 Task: Manage the briefcase setup for file connection
Action: Mouse moved to (97, 129)
Screenshot: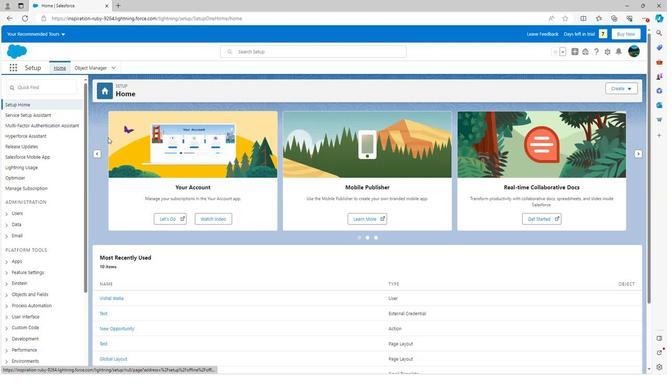 
Action: Mouse scrolled (97, 129) with delta (0, 0)
Screenshot: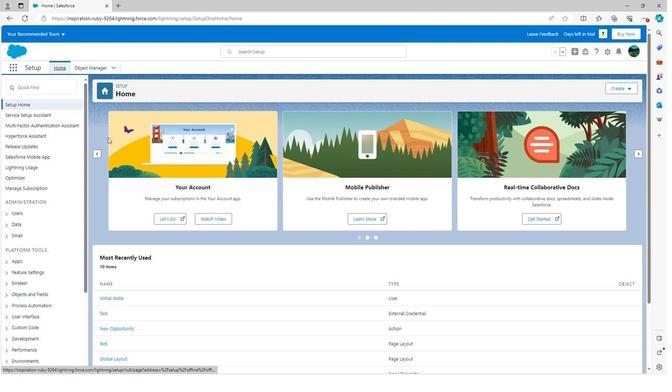 
Action: Mouse scrolled (97, 129) with delta (0, 0)
Screenshot: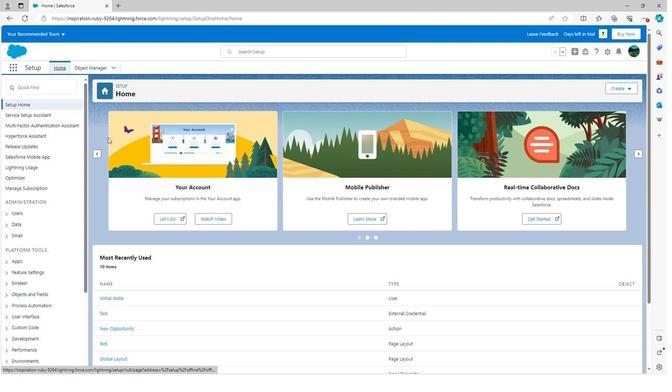 
Action: Mouse moved to (97, 130)
Screenshot: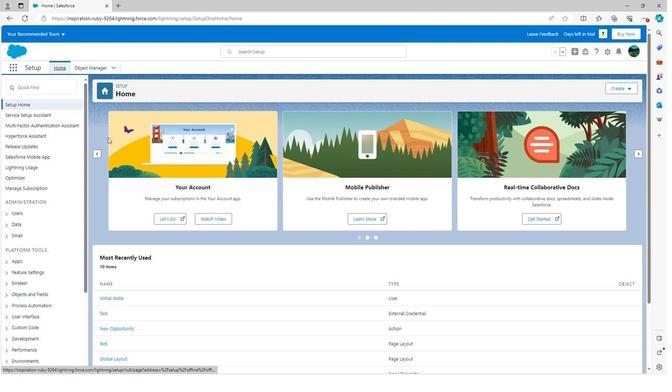 
Action: Mouse scrolled (97, 129) with delta (0, 0)
Screenshot: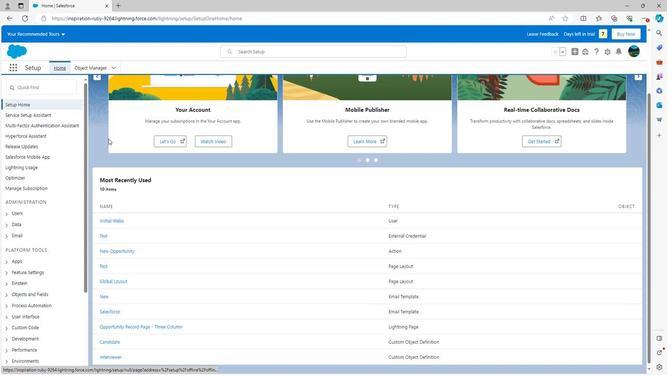 
Action: Mouse moved to (97, 131)
Screenshot: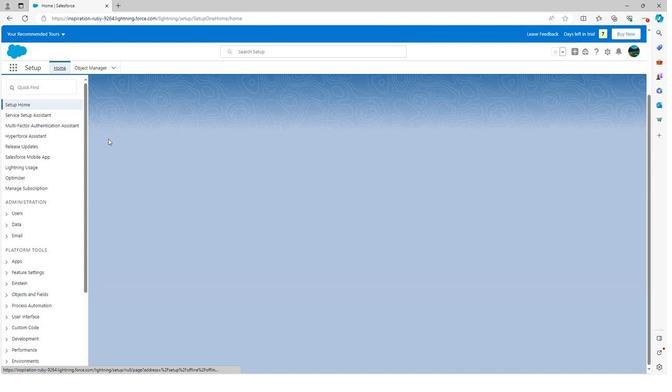 
Action: Mouse scrolled (97, 130) with delta (0, 0)
Screenshot: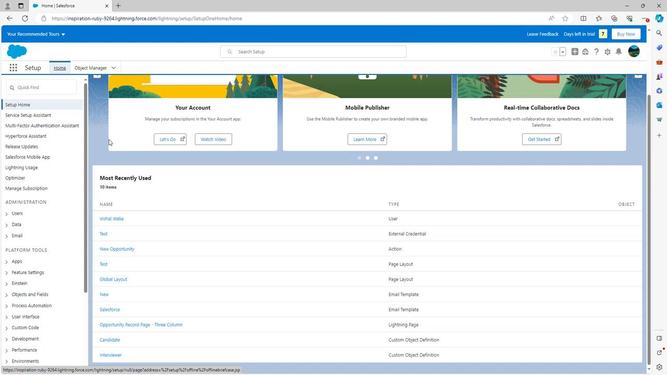 
Action: Mouse scrolled (97, 130) with delta (0, 0)
Screenshot: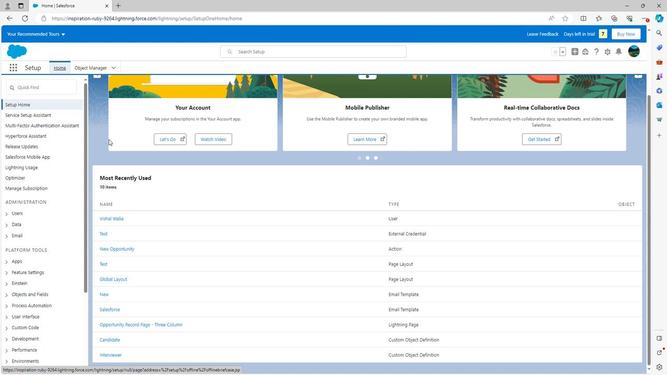 
Action: Mouse scrolled (97, 131) with delta (0, 0)
Screenshot: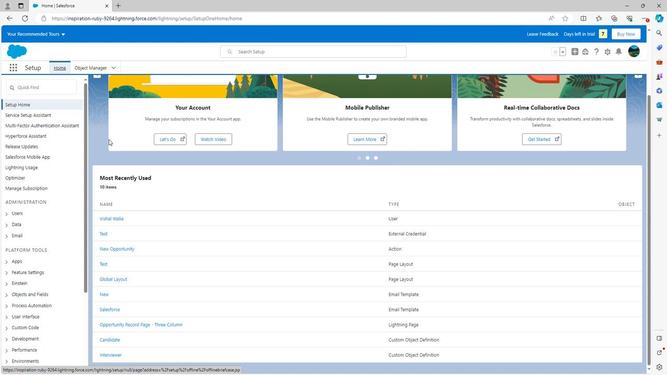 
Action: Mouse scrolled (97, 131) with delta (0, 0)
Screenshot: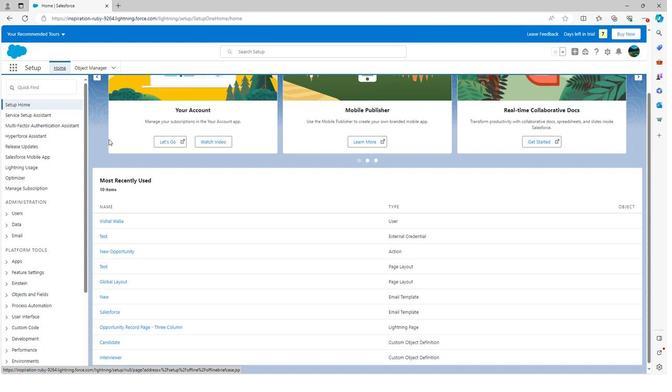 
Action: Mouse scrolled (97, 131) with delta (0, 0)
Screenshot: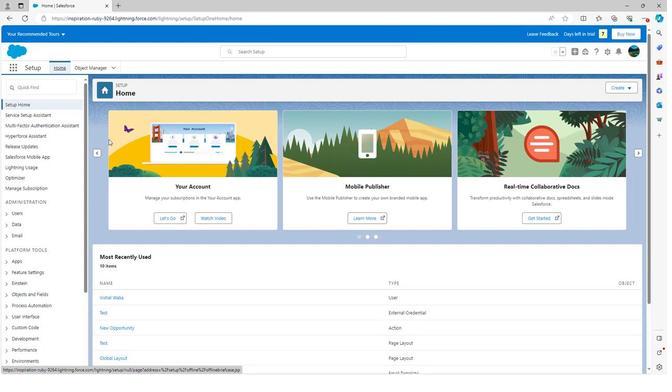 
Action: Mouse moved to (97, 131)
Screenshot: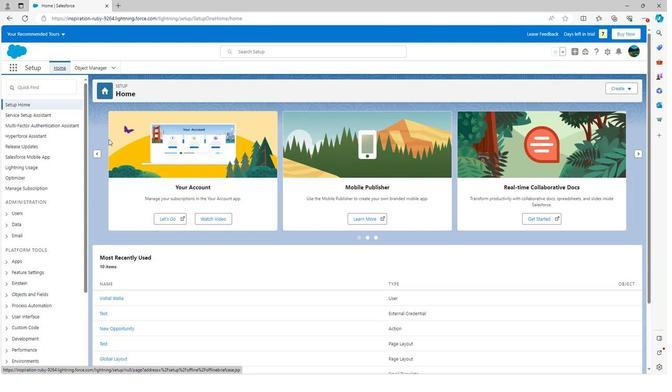 
Action: Mouse scrolled (97, 131) with delta (0, 0)
Screenshot: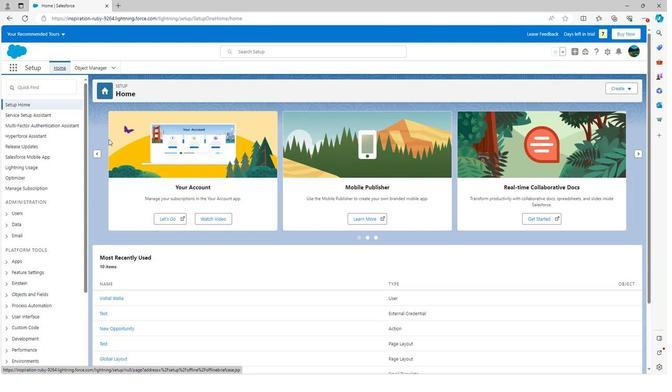 
Action: Mouse scrolled (97, 131) with delta (0, 0)
Screenshot: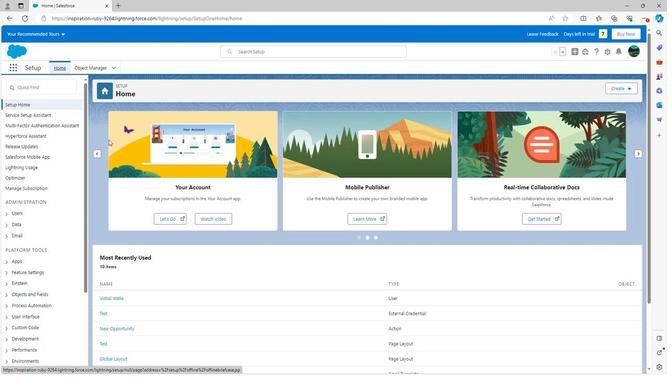 
Action: Mouse moved to (585, 39)
Screenshot: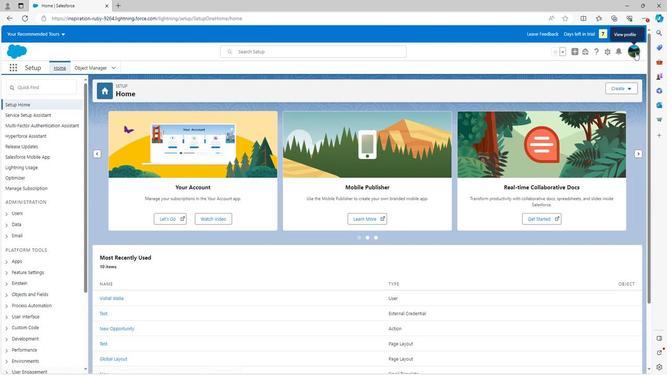 
Action: Mouse pressed left at (585, 39)
Screenshot: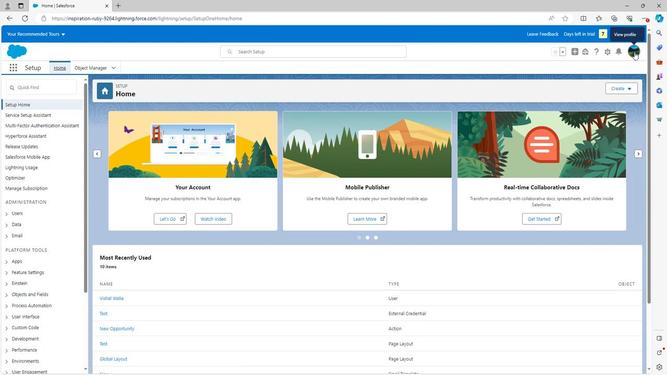 
Action: Mouse moved to (502, 76)
Screenshot: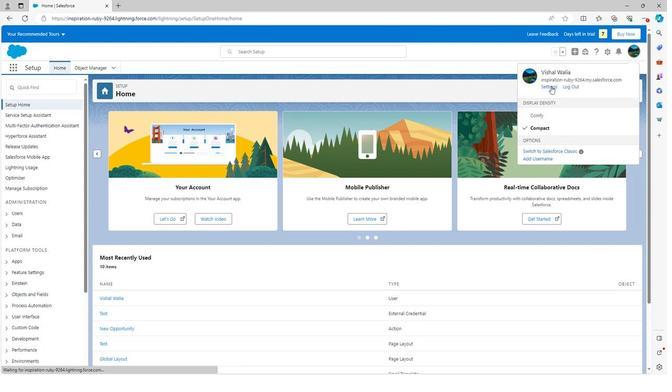 
Action: Mouse pressed left at (502, 76)
Screenshot: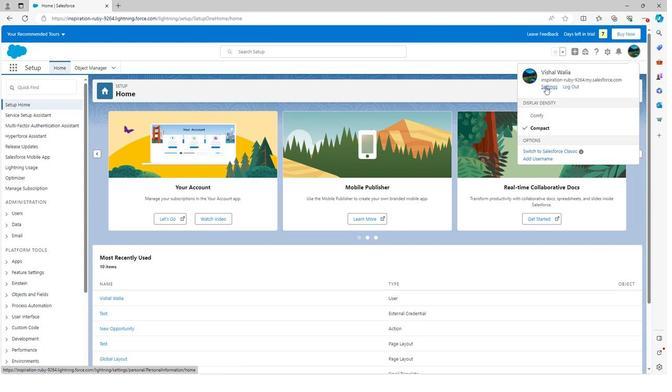 
Action: Mouse moved to (6, 295)
Screenshot: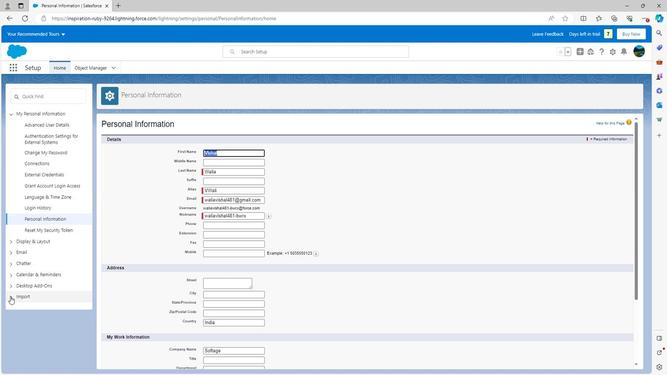 
Action: Mouse pressed left at (6, 295)
Screenshot: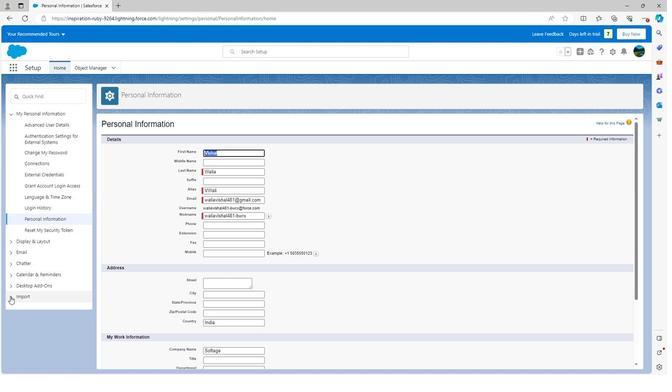 
Action: Mouse moved to (23, 305)
Screenshot: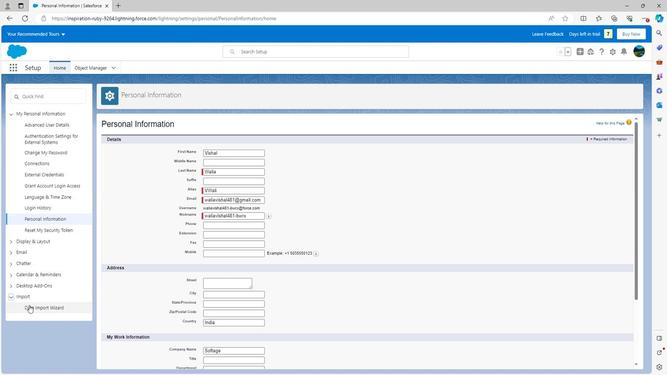 
Action: Mouse pressed left at (23, 305)
Screenshot: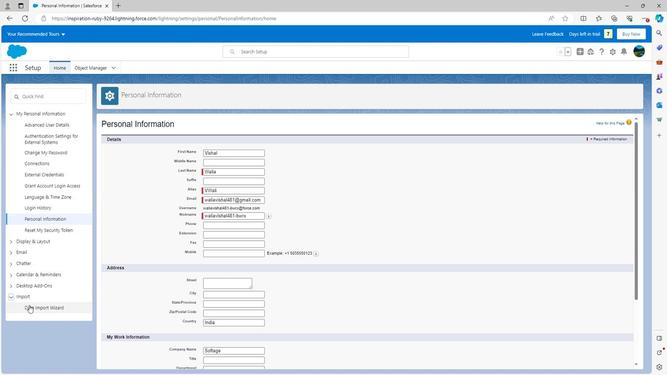 
Action: Mouse moved to (6, 284)
Screenshot: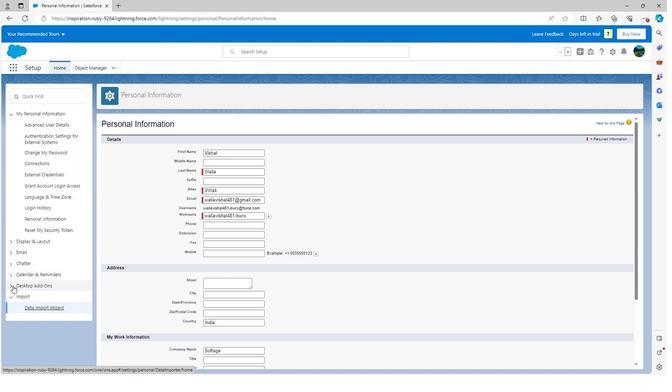 
Action: Mouse pressed left at (6, 284)
Screenshot: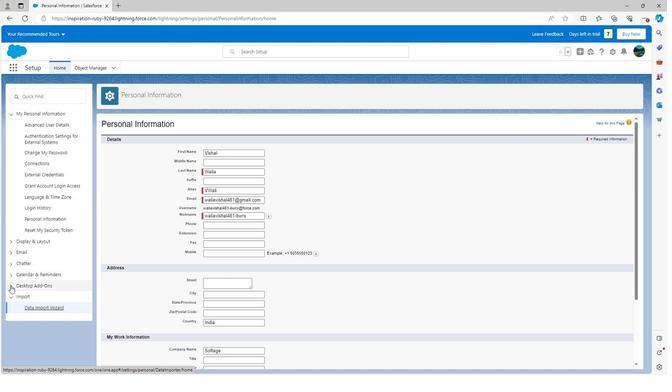 
Action: Mouse moved to (7, 5)
Screenshot: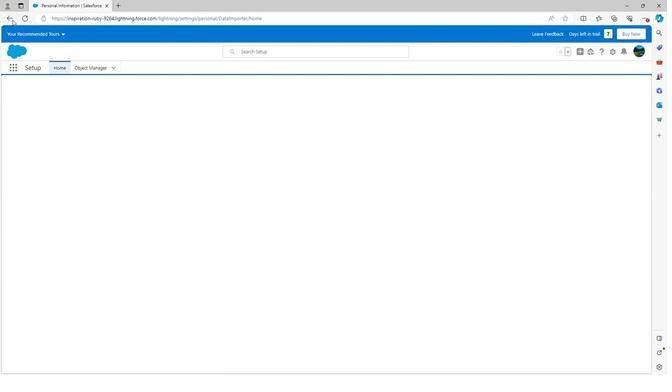 
Action: Mouse pressed left at (7, 5)
Screenshot: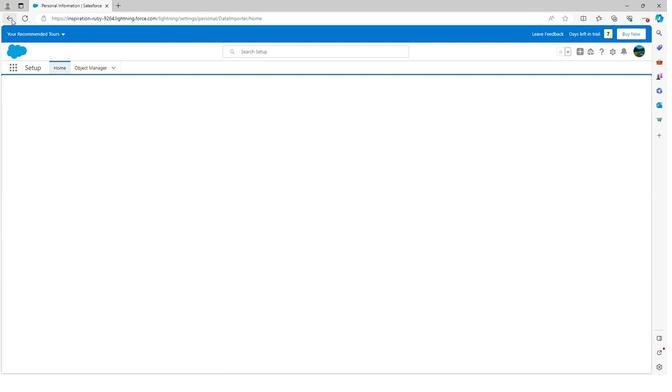 
Action: Mouse moved to (5, 273)
Screenshot: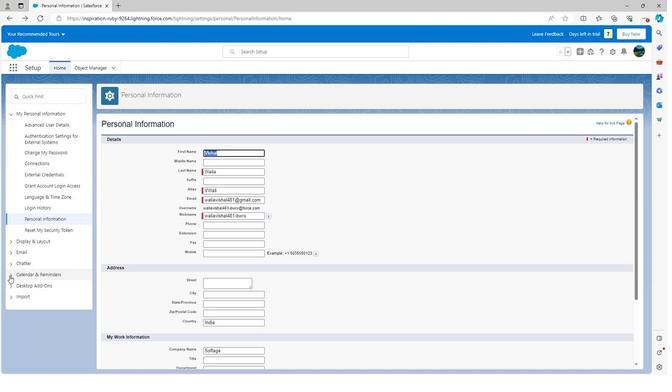 
Action: Mouse pressed left at (5, 273)
Screenshot: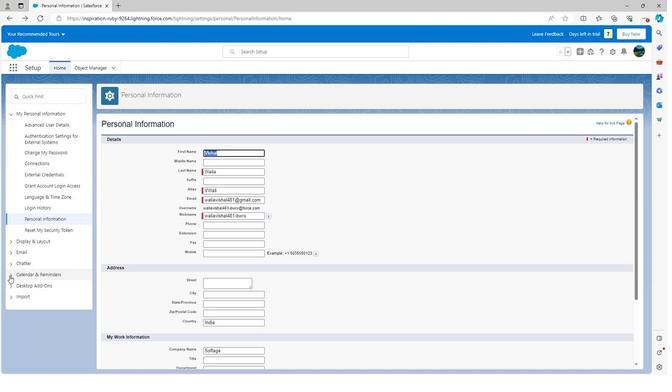 
Action: Mouse moved to (5, 273)
Screenshot: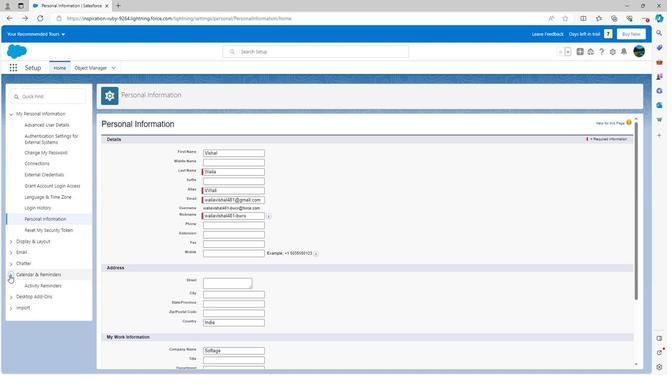 
Action: Mouse pressed left at (5, 273)
Screenshot: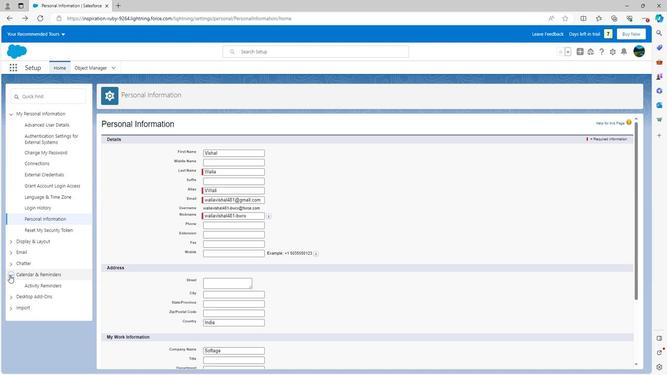 
Action: Mouse moved to (6, 283)
Screenshot: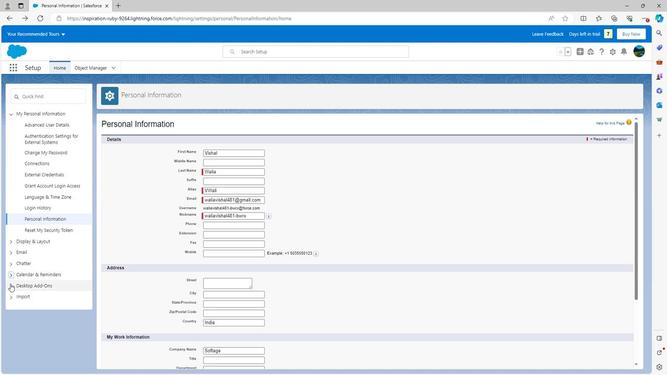
Action: Mouse pressed left at (6, 283)
Screenshot: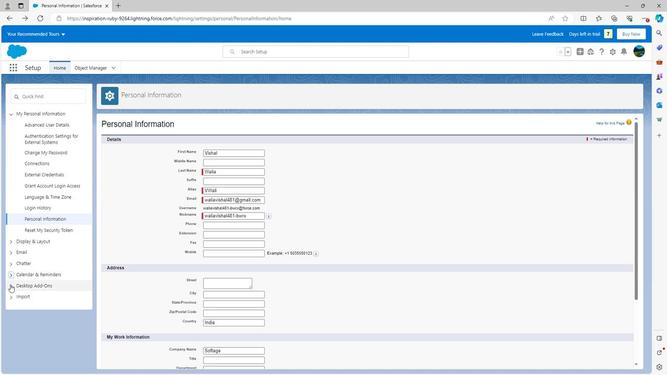 
Action: Mouse moved to (28, 294)
Screenshot: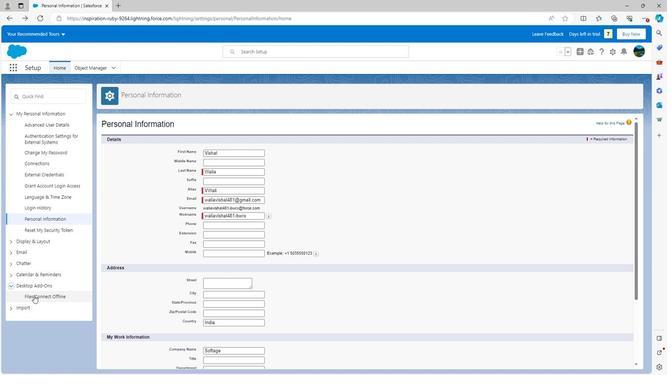 
Action: Mouse pressed left at (28, 294)
Screenshot: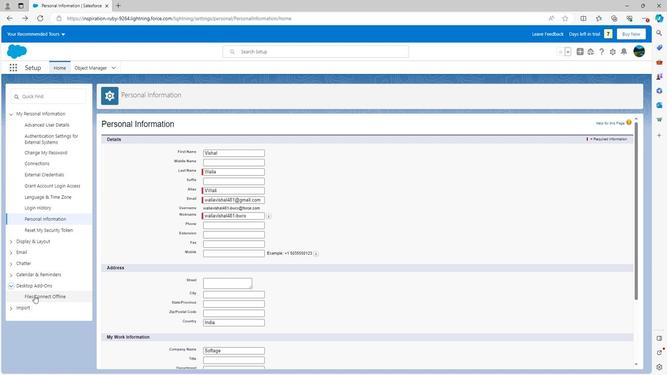 
Action: Mouse moved to (308, 288)
Screenshot: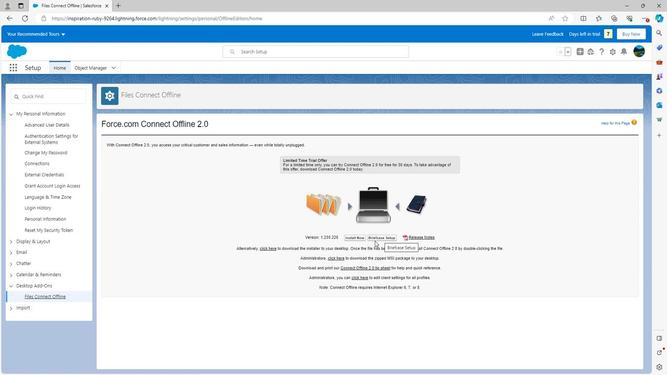 
